Task: Create a new view control for the user
Action: Mouse moved to (61, 74)
Screenshot: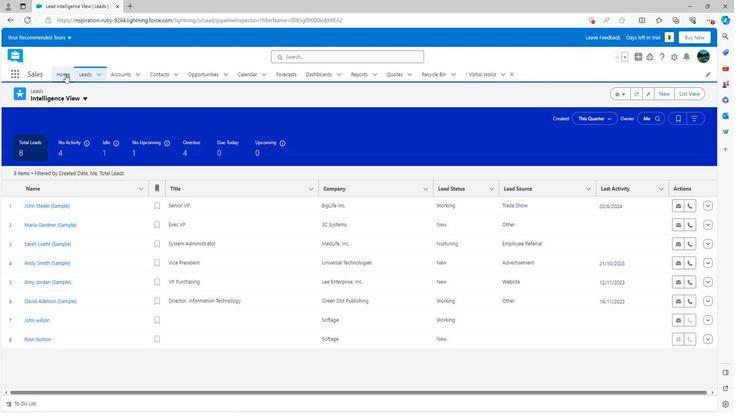 
Action: Mouse pressed left at (61, 74)
Screenshot: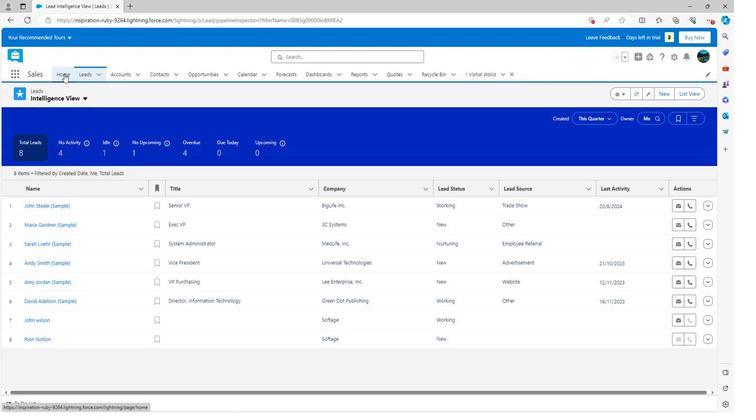 
Action: Mouse moved to (80, 73)
Screenshot: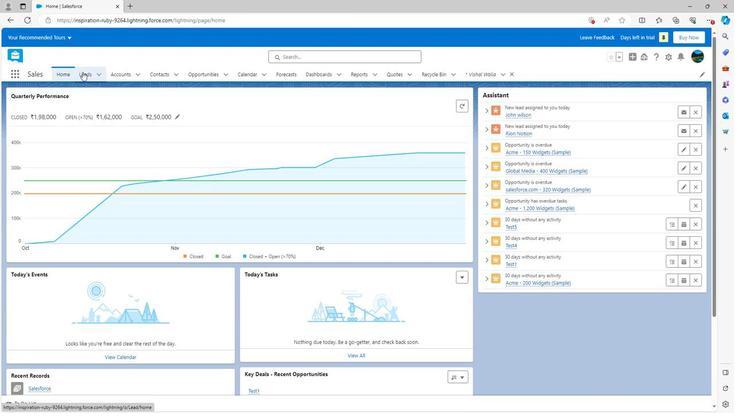 
Action: Mouse pressed left at (80, 73)
Screenshot: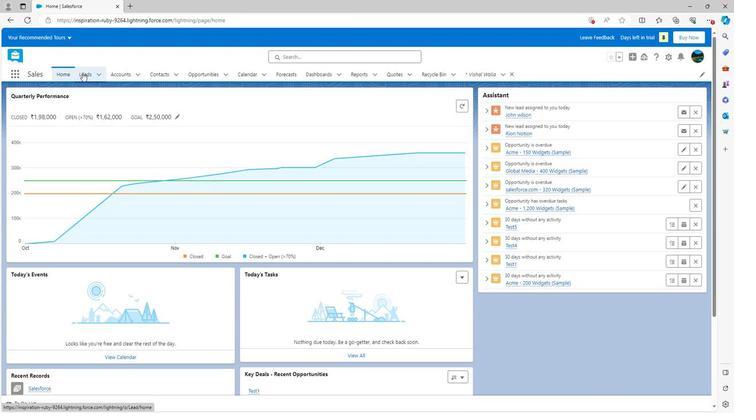 
Action: Mouse moved to (96, 75)
Screenshot: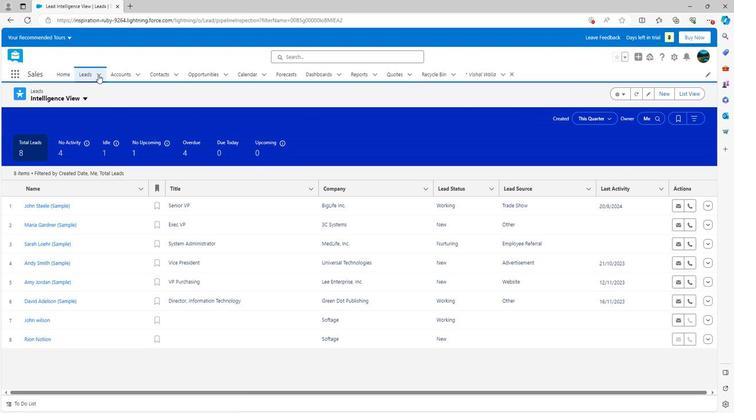
Action: Mouse pressed left at (96, 75)
Screenshot: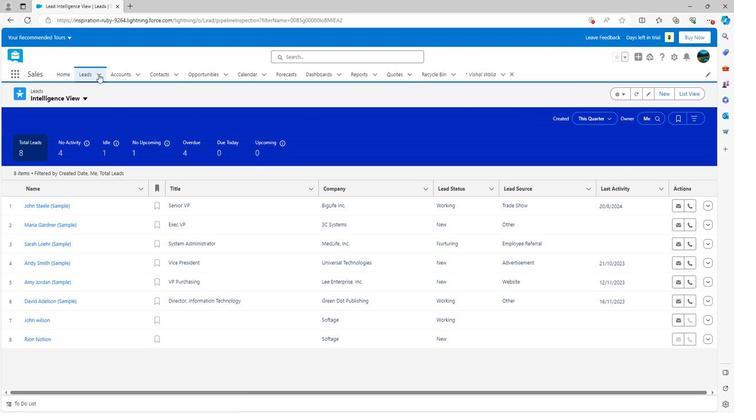 
Action: Mouse moved to (88, 192)
Screenshot: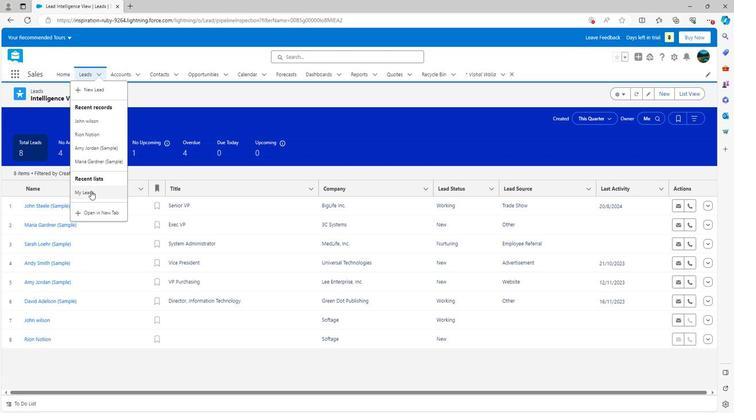 
Action: Mouse pressed left at (88, 192)
Screenshot: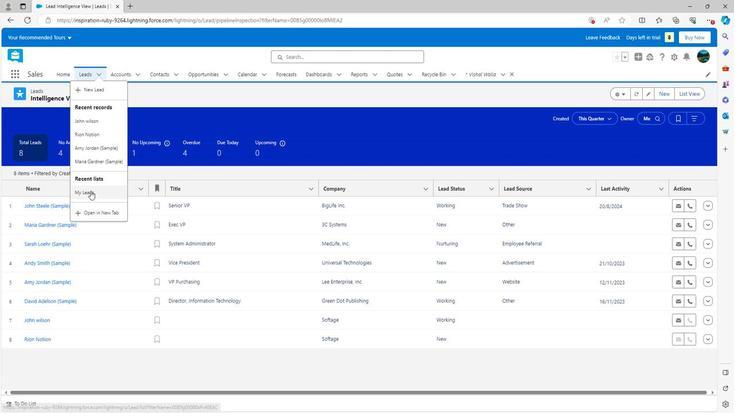 
Action: Mouse moved to (626, 111)
Screenshot: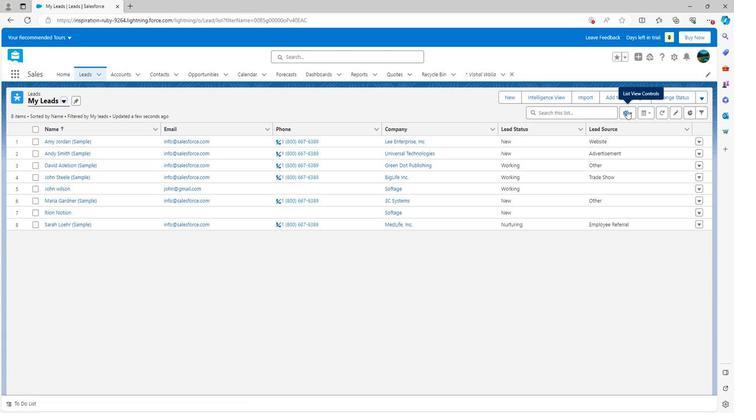 
Action: Mouse pressed left at (626, 111)
Screenshot: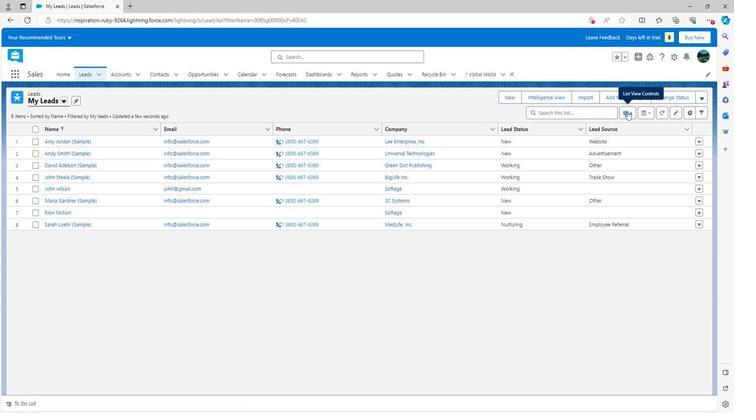 
Action: Mouse moved to (590, 145)
Screenshot: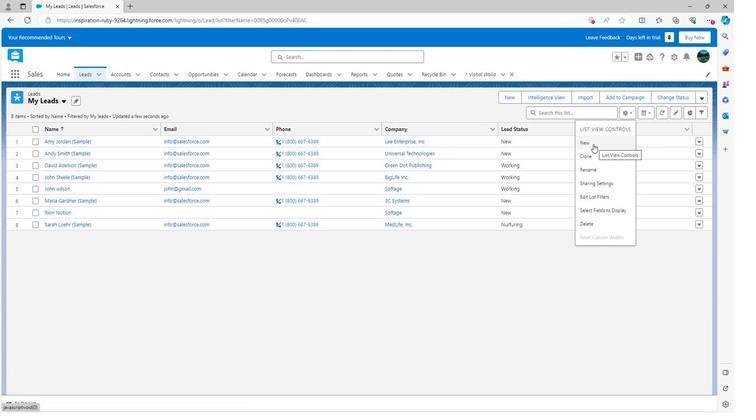 
Action: Mouse pressed left at (590, 145)
Screenshot: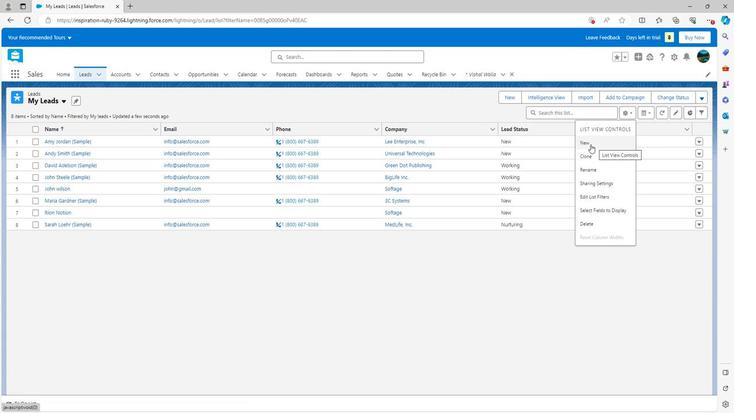 
Action: Mouse moved to (556, 143)
Screenshot: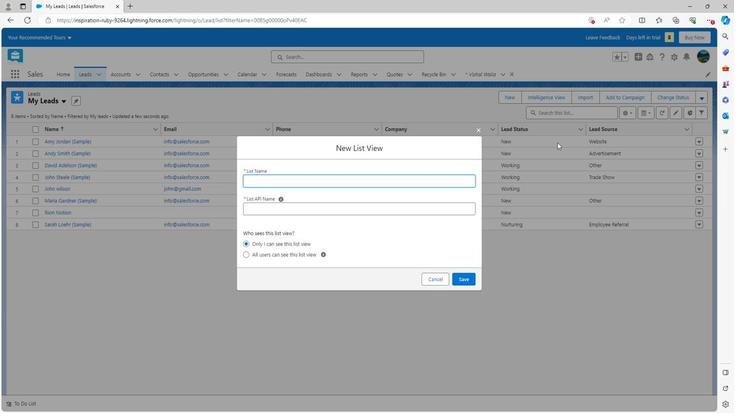 
Action: Key pressed test
Screenshot: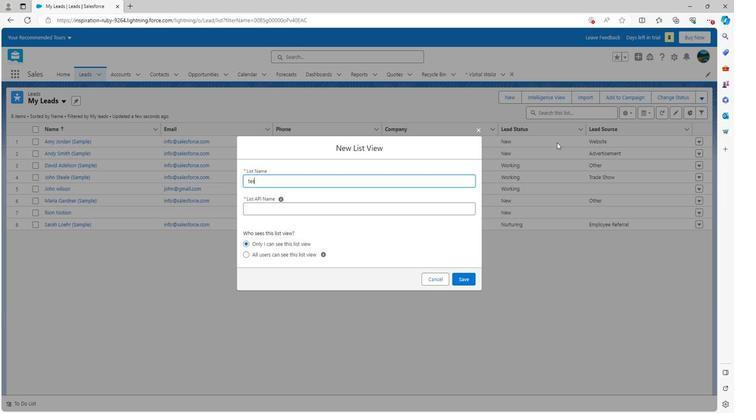 
Action: Mouse moved to (398, 196)
Screenshot: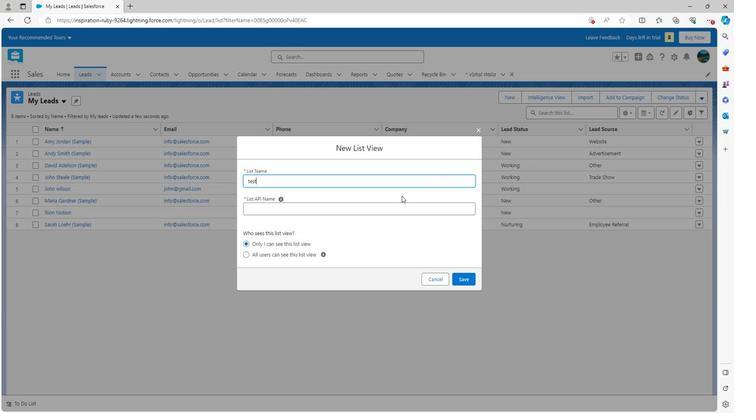 
Action: Mouse pressed left at (398, 196)
Screenshot: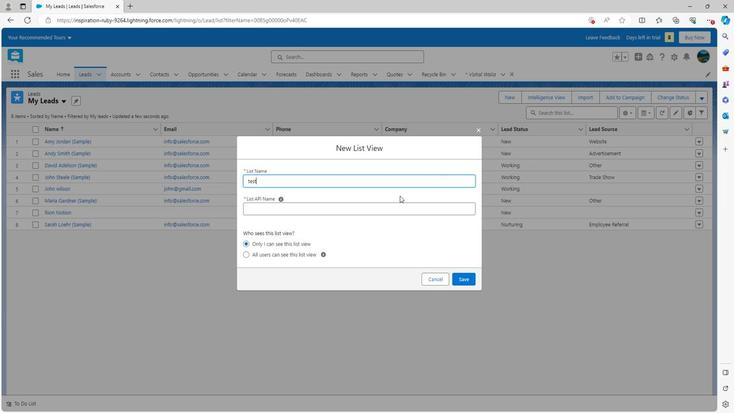
Action: Mouse moved to (455, 280)
Screenshot: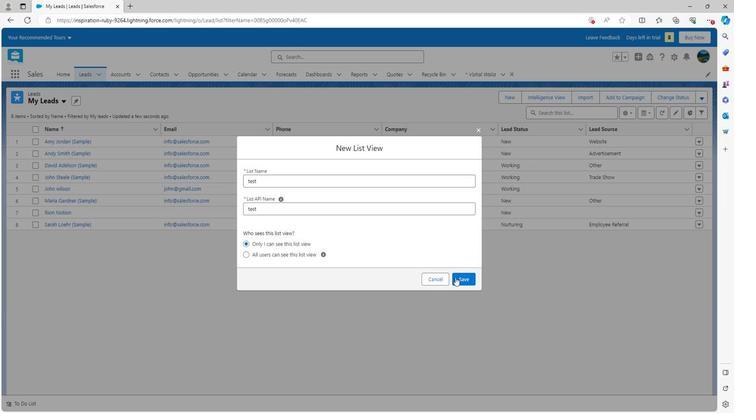 
Action: Mouse pressed left at (455, 280)
Screenshot: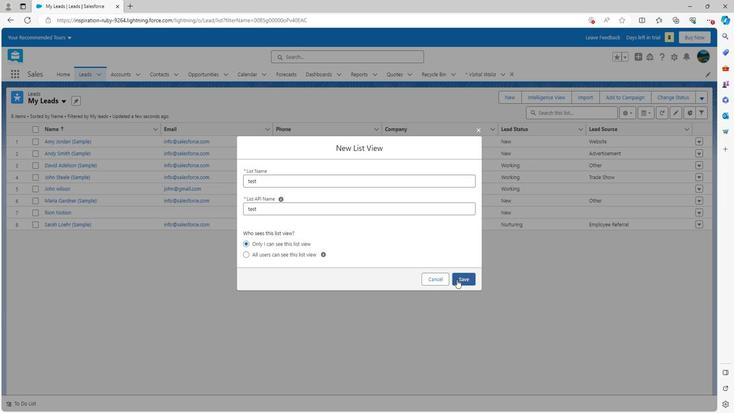 
Action: Mouse moved to (607, 161)
Screenshot: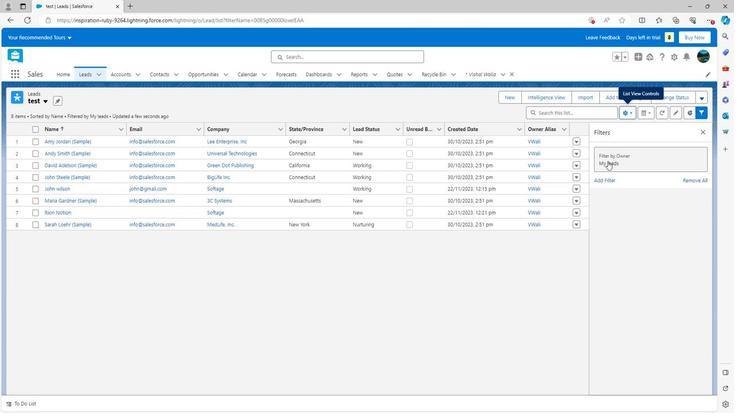 
Action: Mouse pressed left at (607, 161)
Screenshot: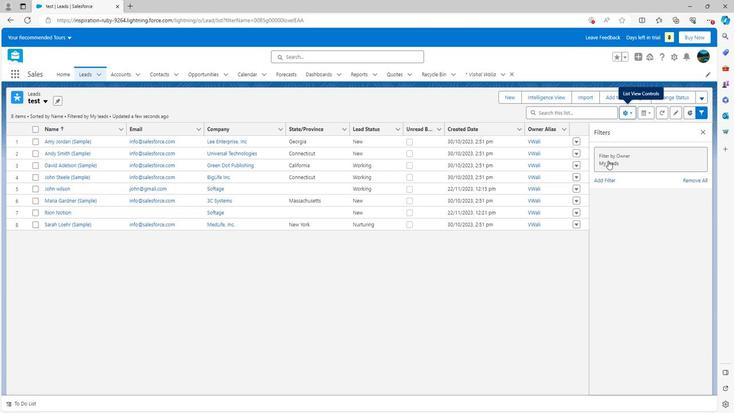 
Action: Mouse moved to (563, 199)
Screenshot: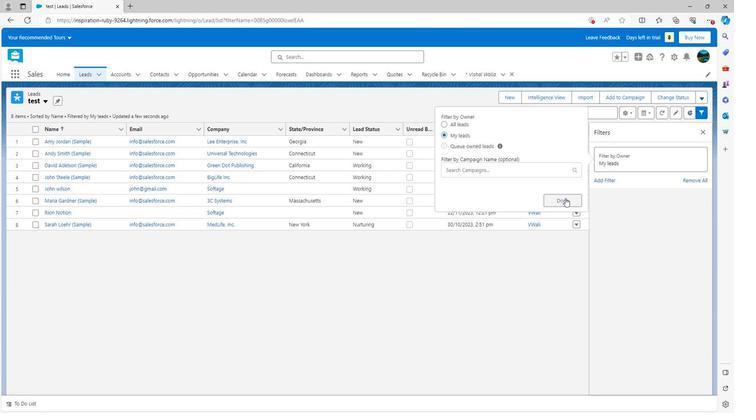 
Action: Mouse pressed left at (563, 199)
Screenshot: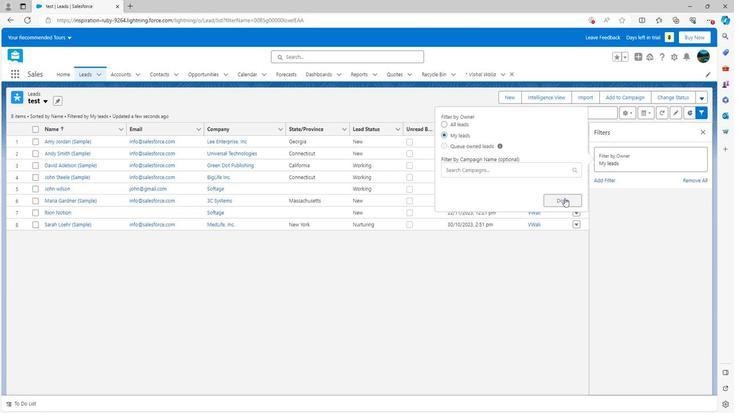 
Action: Mouse moved to (211, 163)
Screenshot: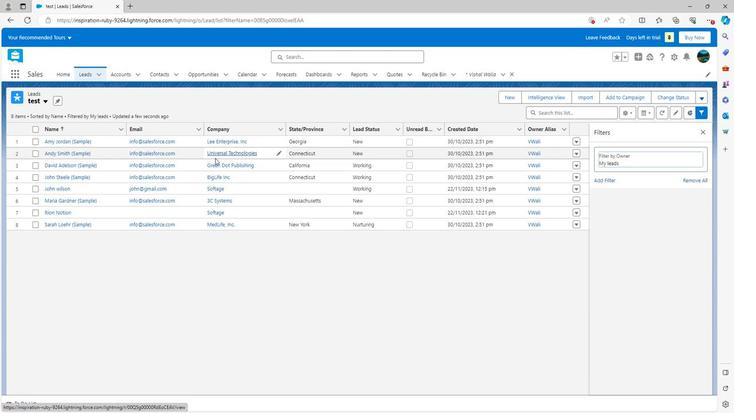 
